 Task: In the  document loan.epub Insert page numer 'on top of the page' change page color to  'Voilet'. Write company name: Hypesolutions
Action: Mouse moved to (151, 81)
Screenshot: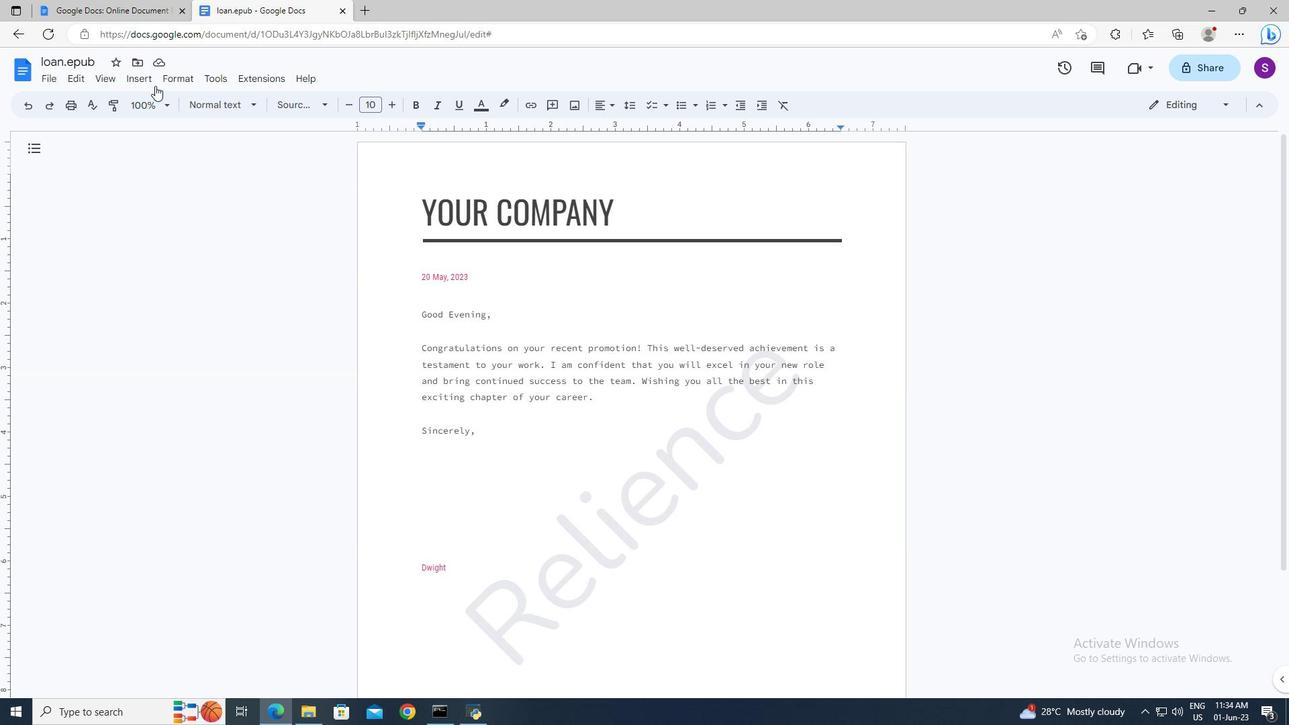 
Action: Mouse pressed left at (151, 81)
Screenshot: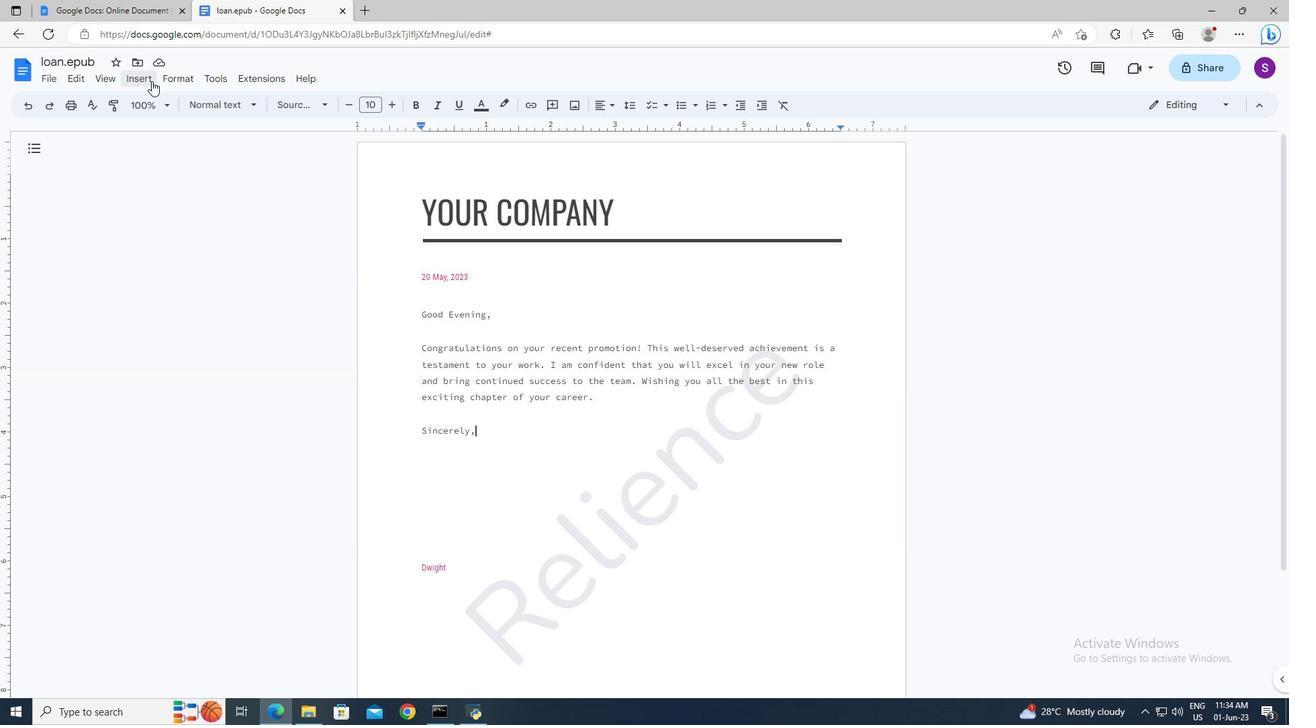 
Action: Mouse moved to (365, 457)
Screenshot: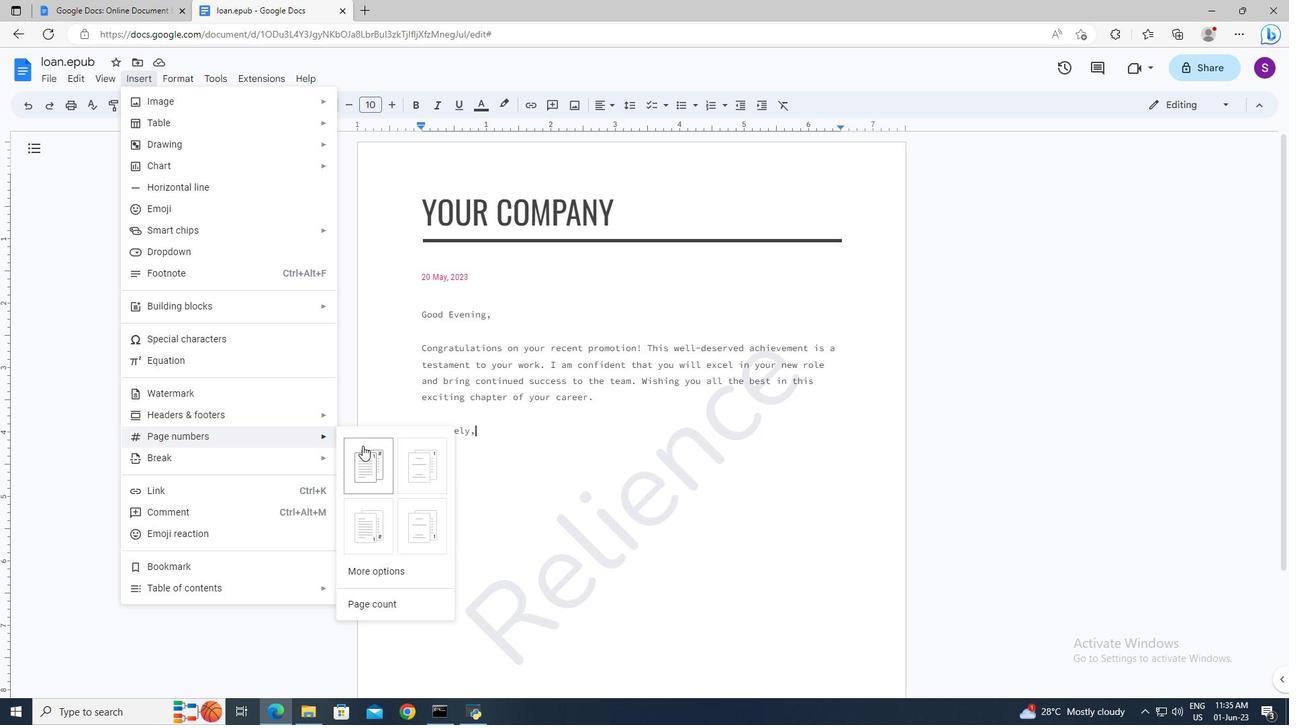 
Action: Mouse pressed left at (365, 457)
Screenshot: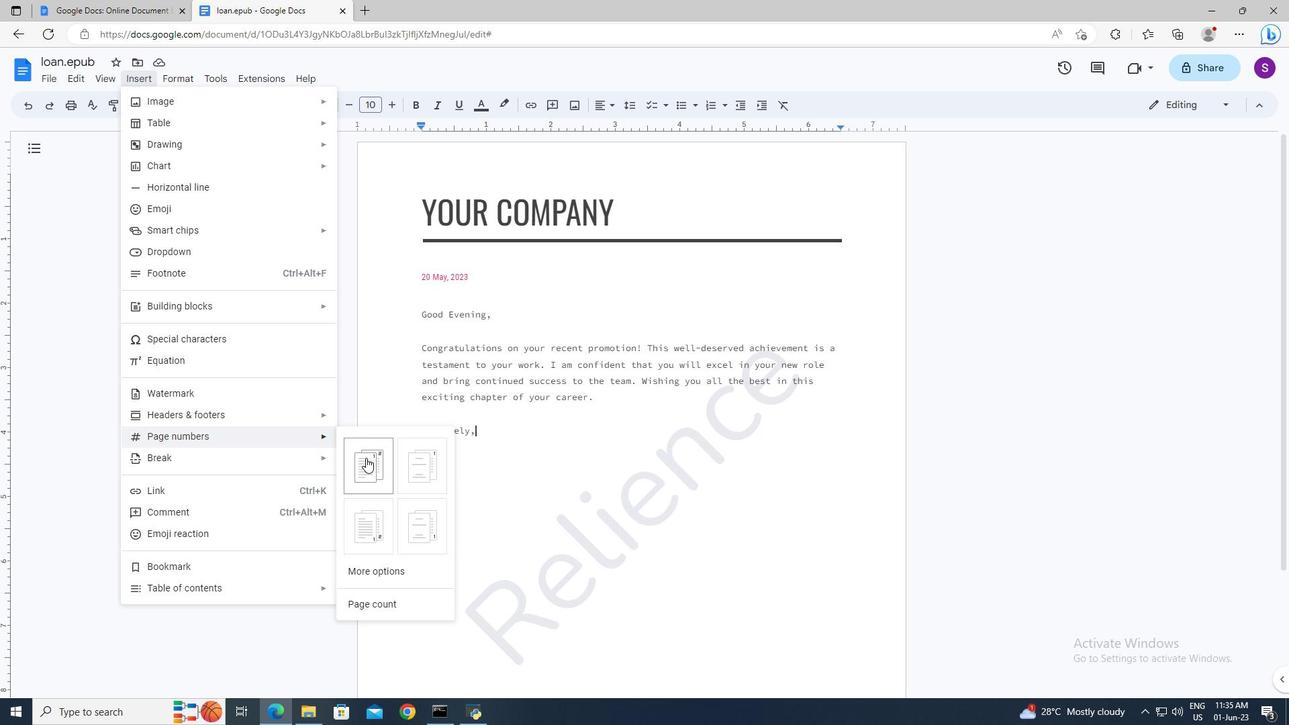 
Action: Mouse moved to (530, 459)
Screenshot: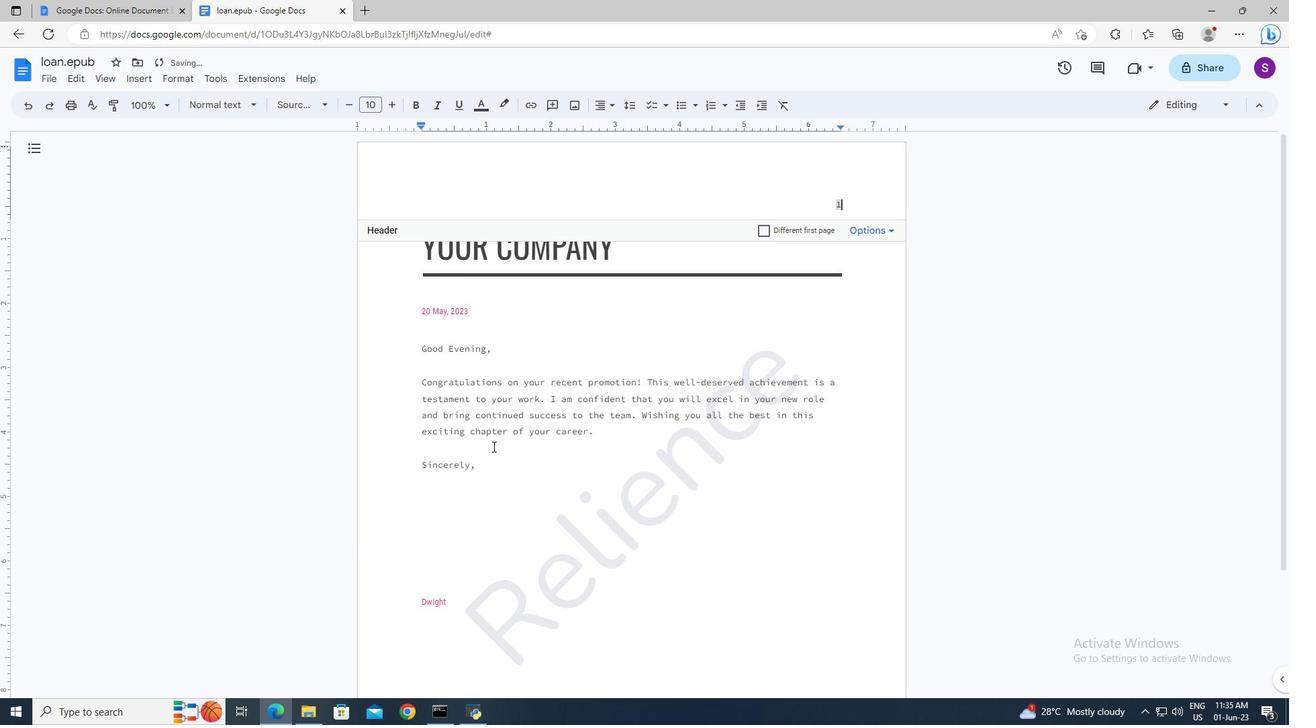 
Action: Mouse pressed left at (530, 459)
Screenshot: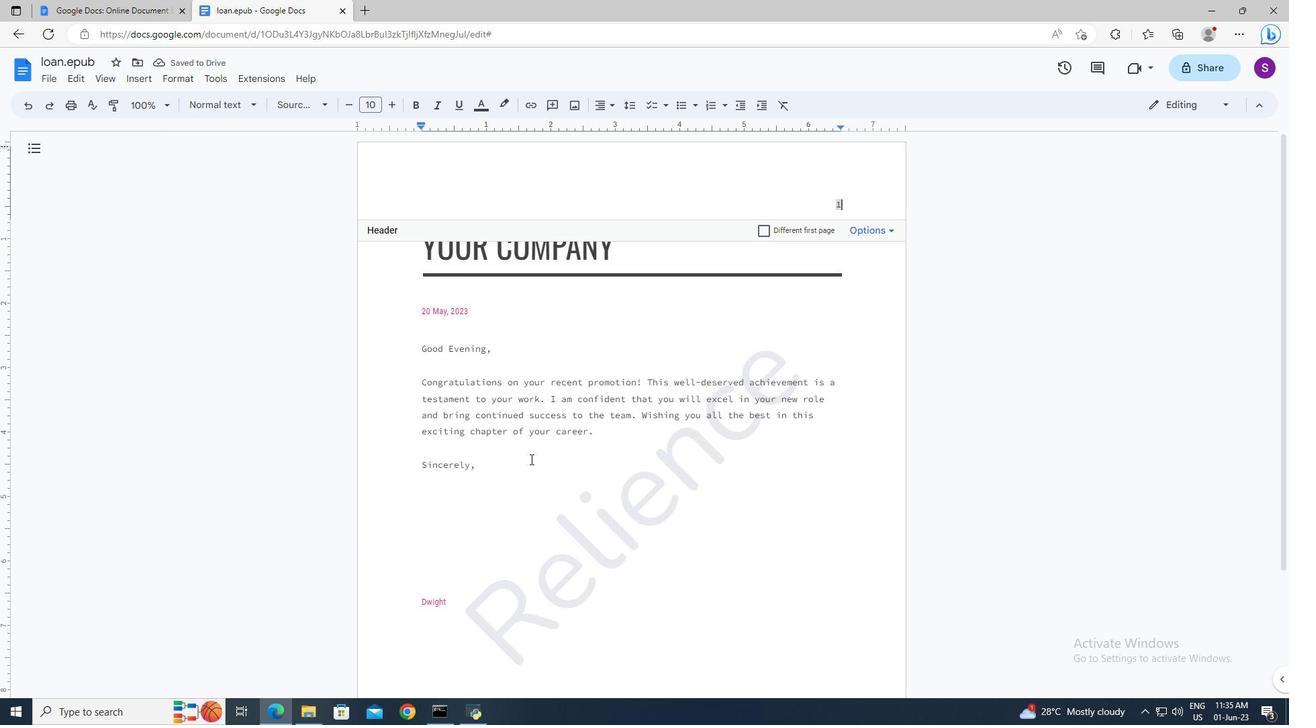 
Action: Mouse moved to (58, 77)
Screenshot: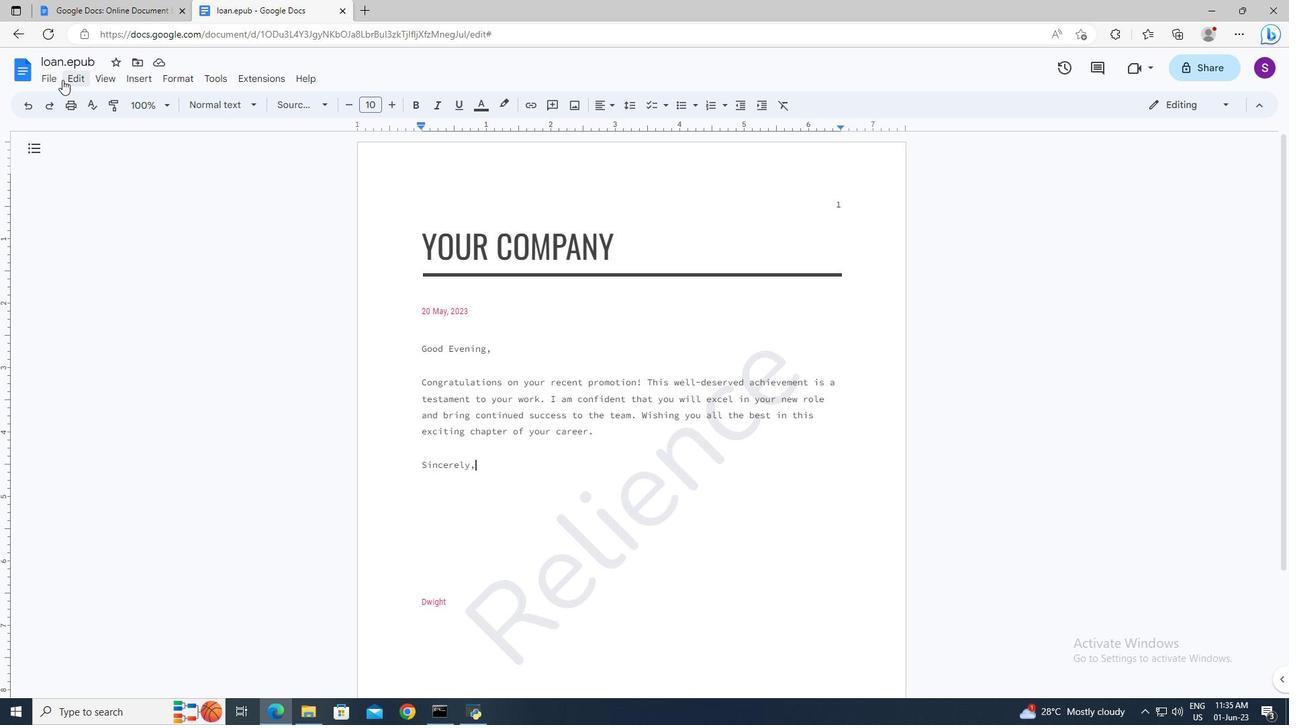 
Action: Mouse pressed left at (58, 77)
Screenshot: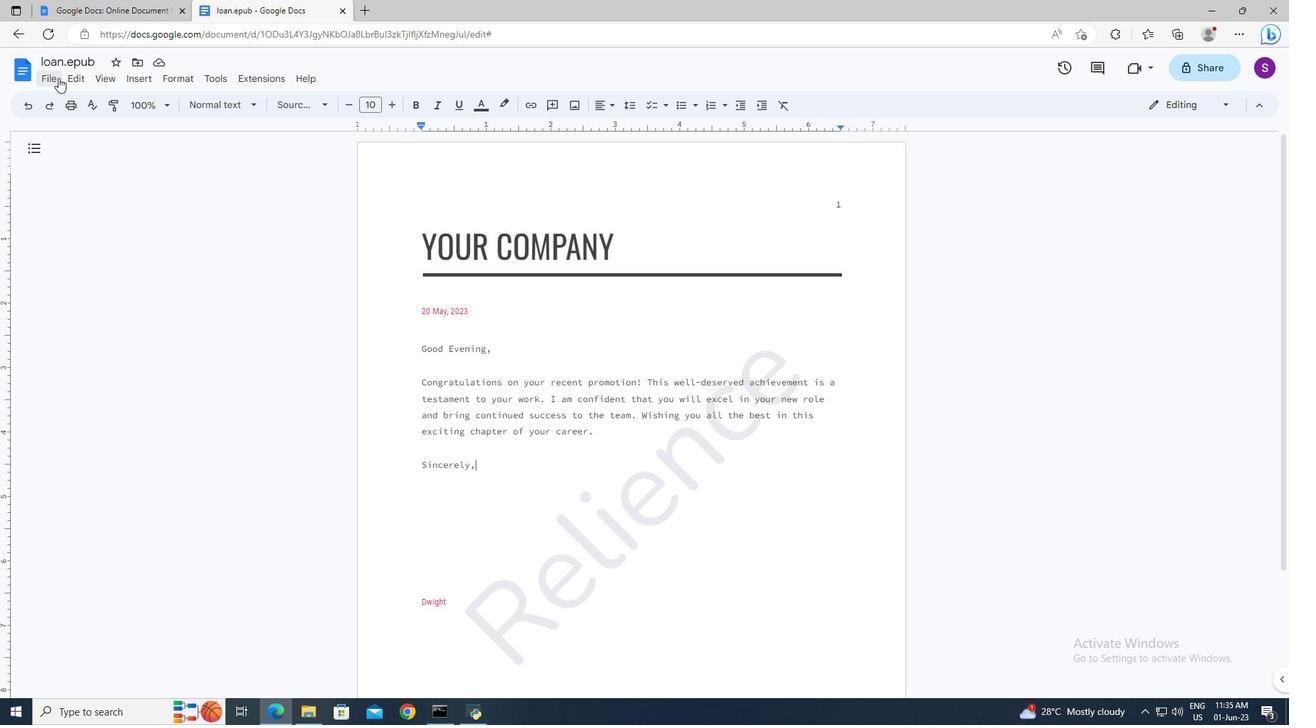 
Action: Mouse moved to (115, 448)
Screenshot: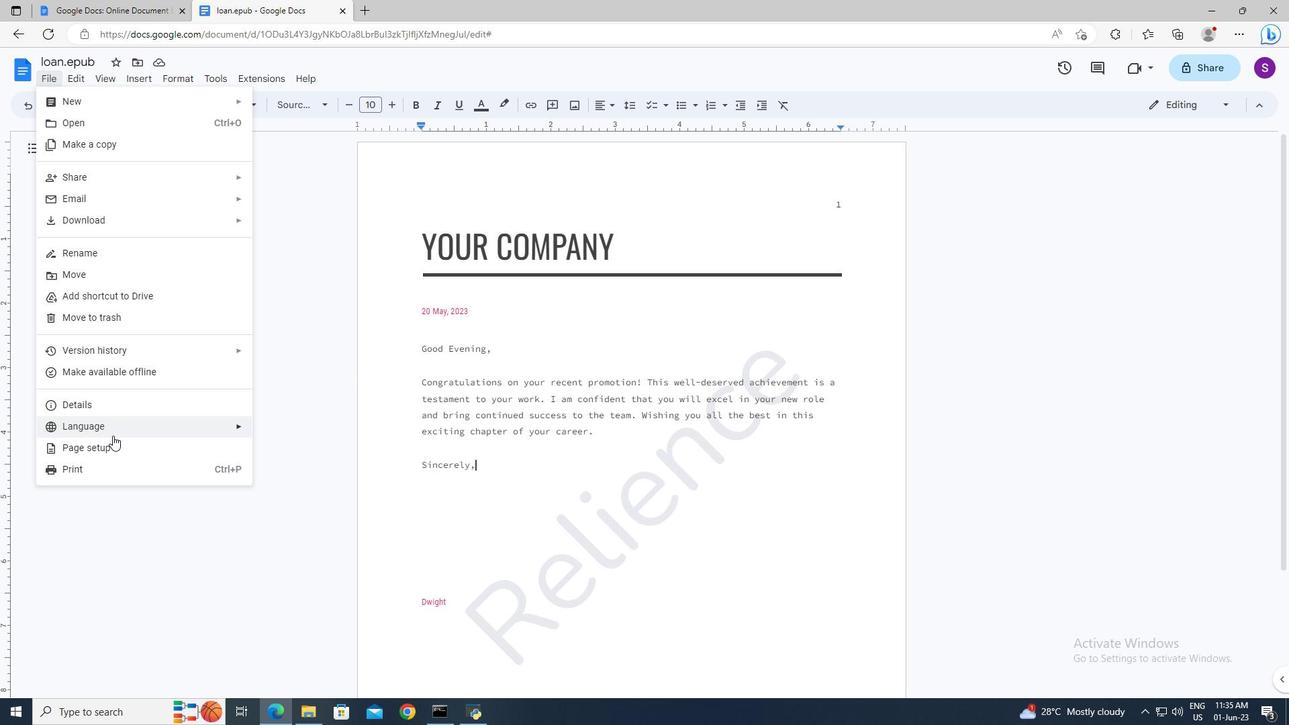 
Action: Mouse pressed left at (115, 448)
Screenshot: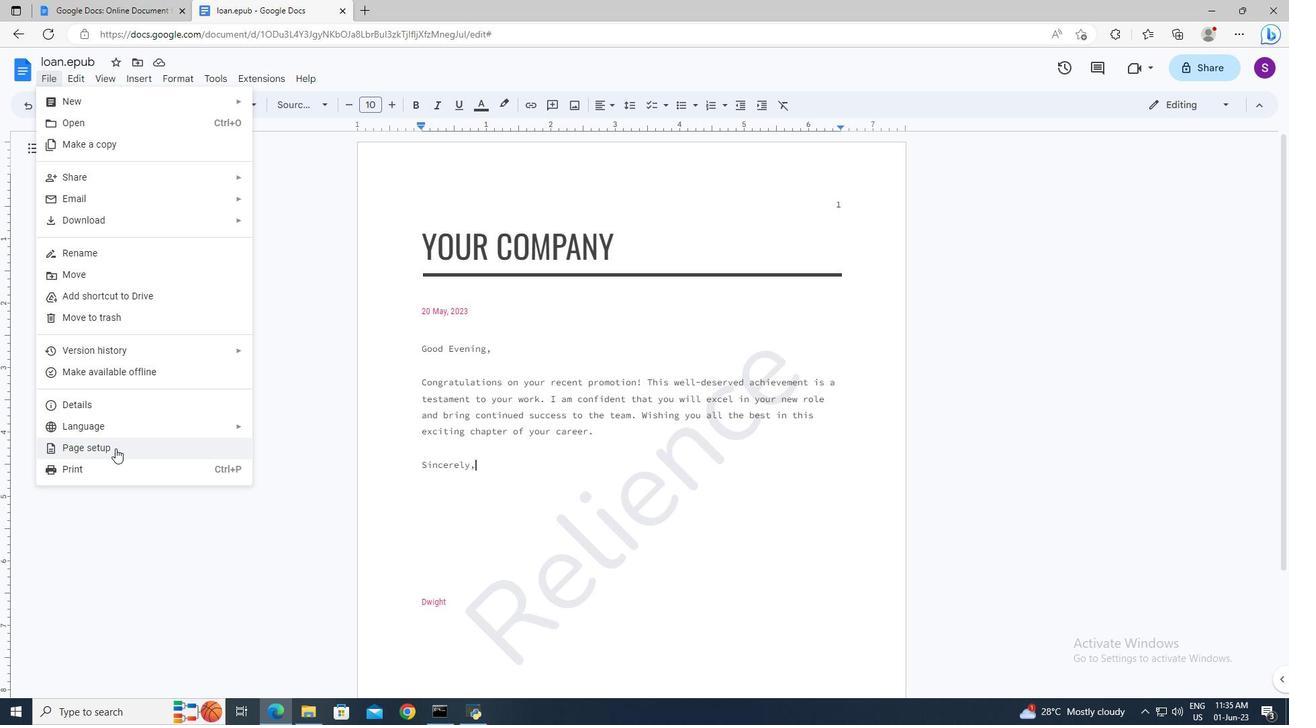 
Action: Mouse moved to (539, 462)
Screenshot: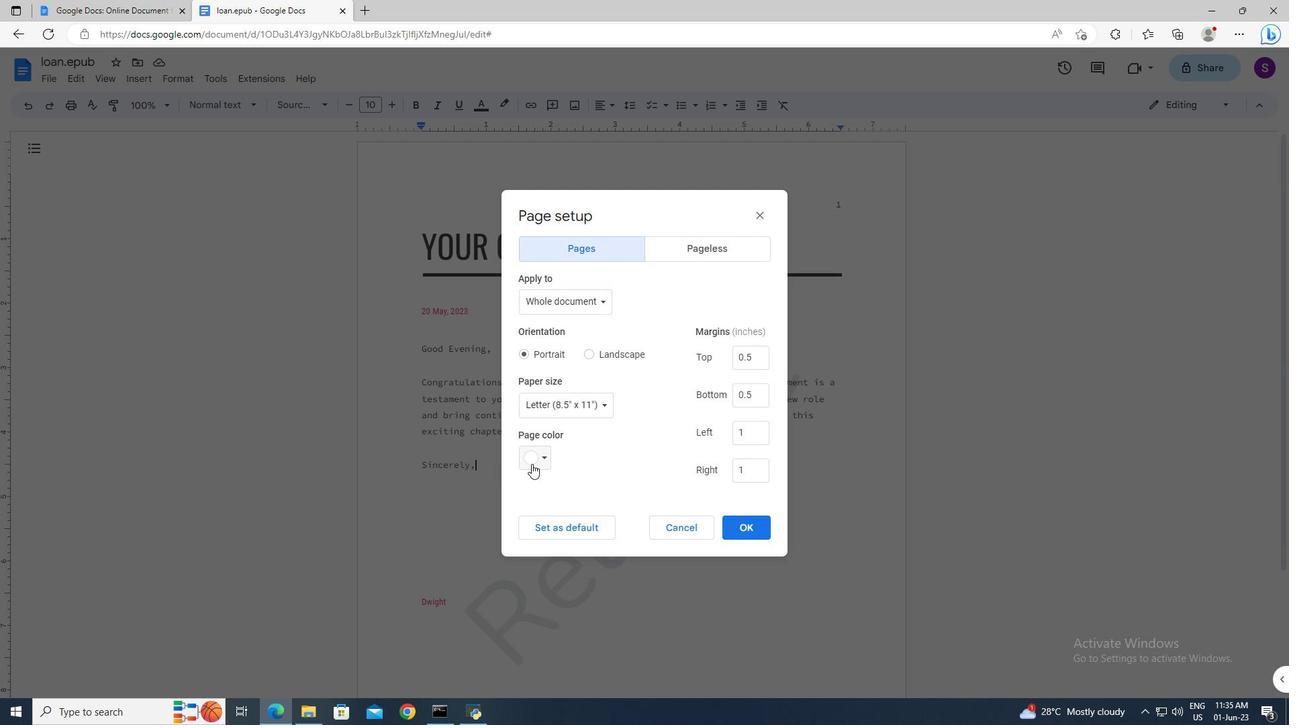 
Action: Mouse pressed left at (539, 462)
Screenshot: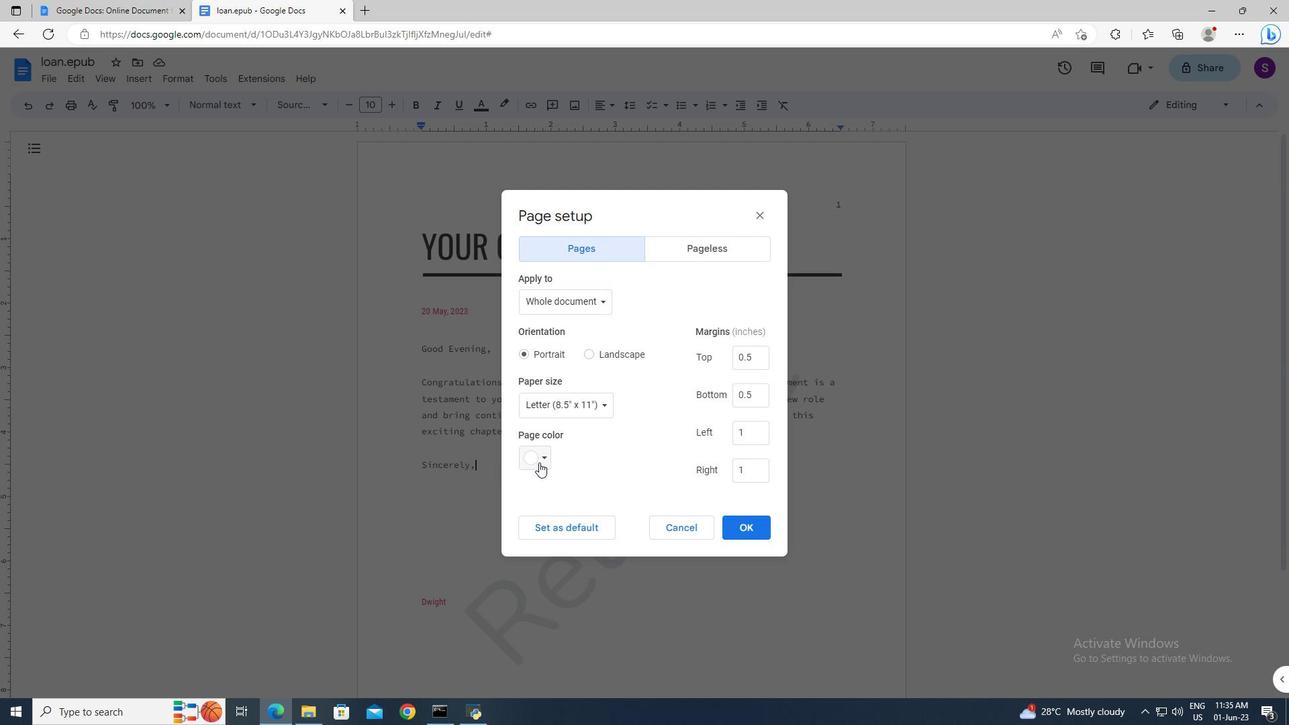 
Action: Mouse moved to (562, 621)
Screenshot: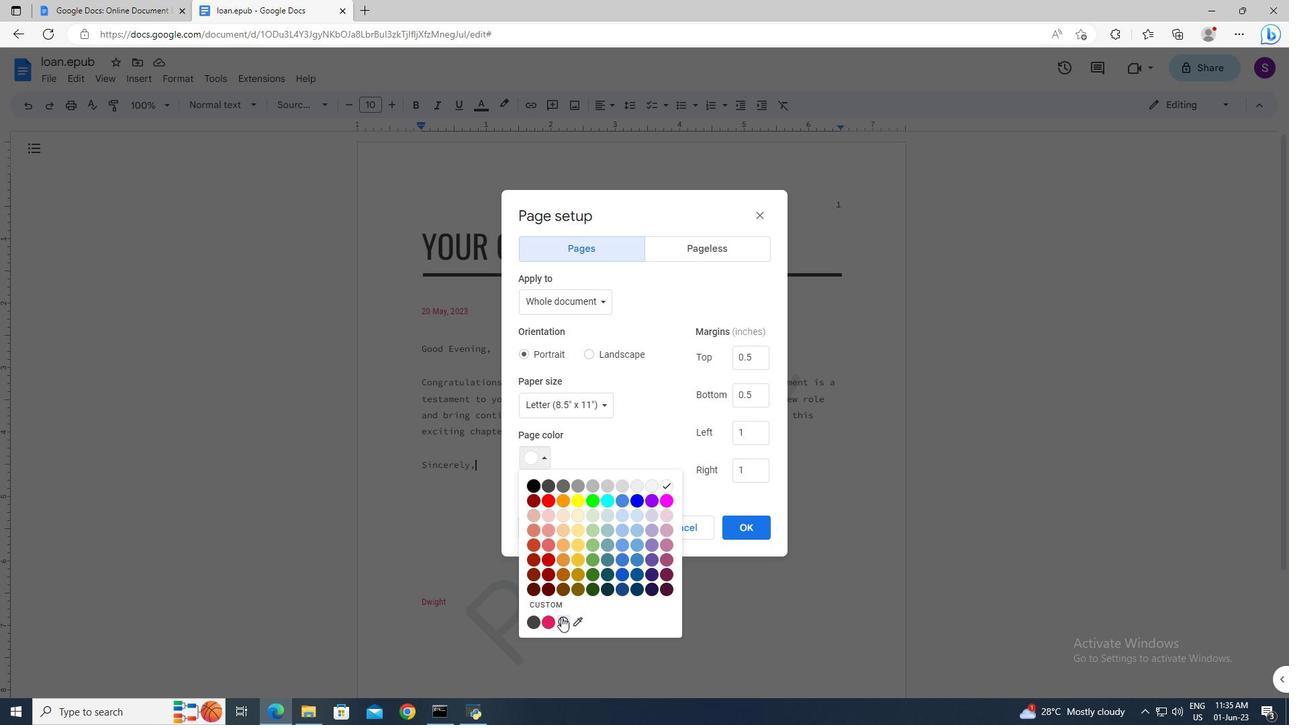 
Action: Mouse pressed left at (562, 621)
Screenshot: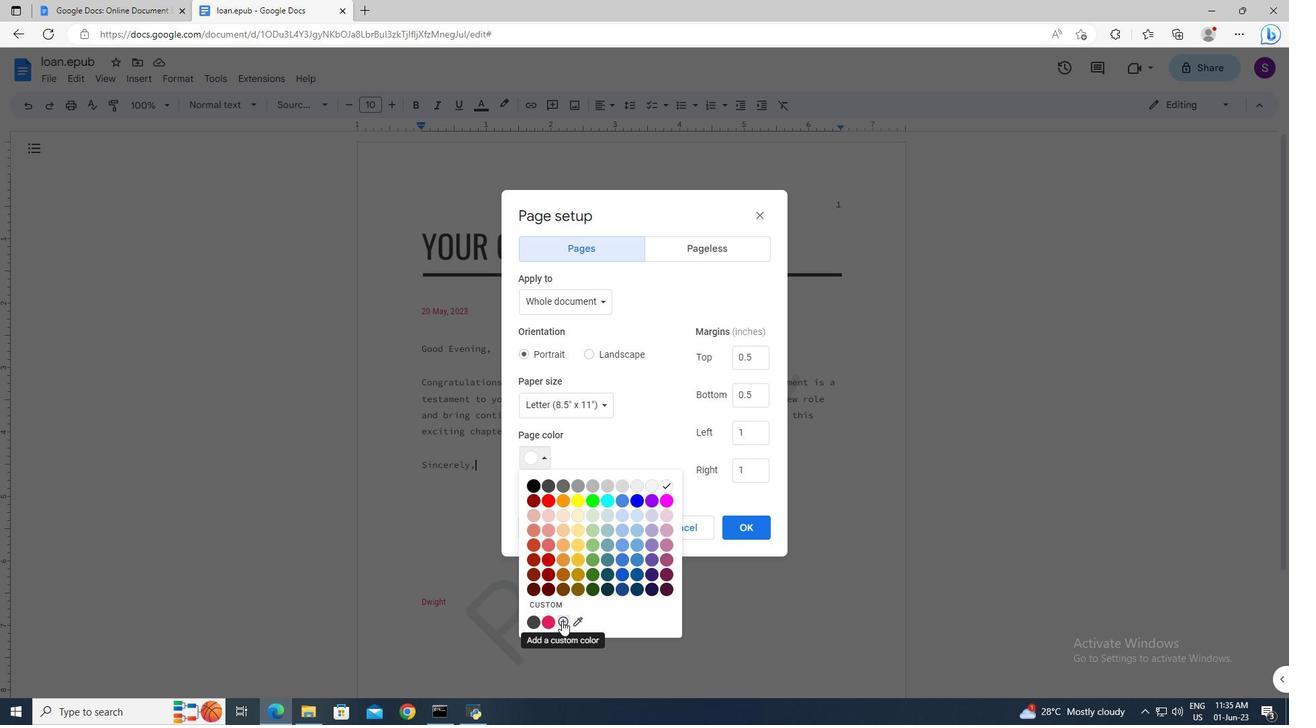 
Action: Mouse moved to (658, 384)
Screenshot: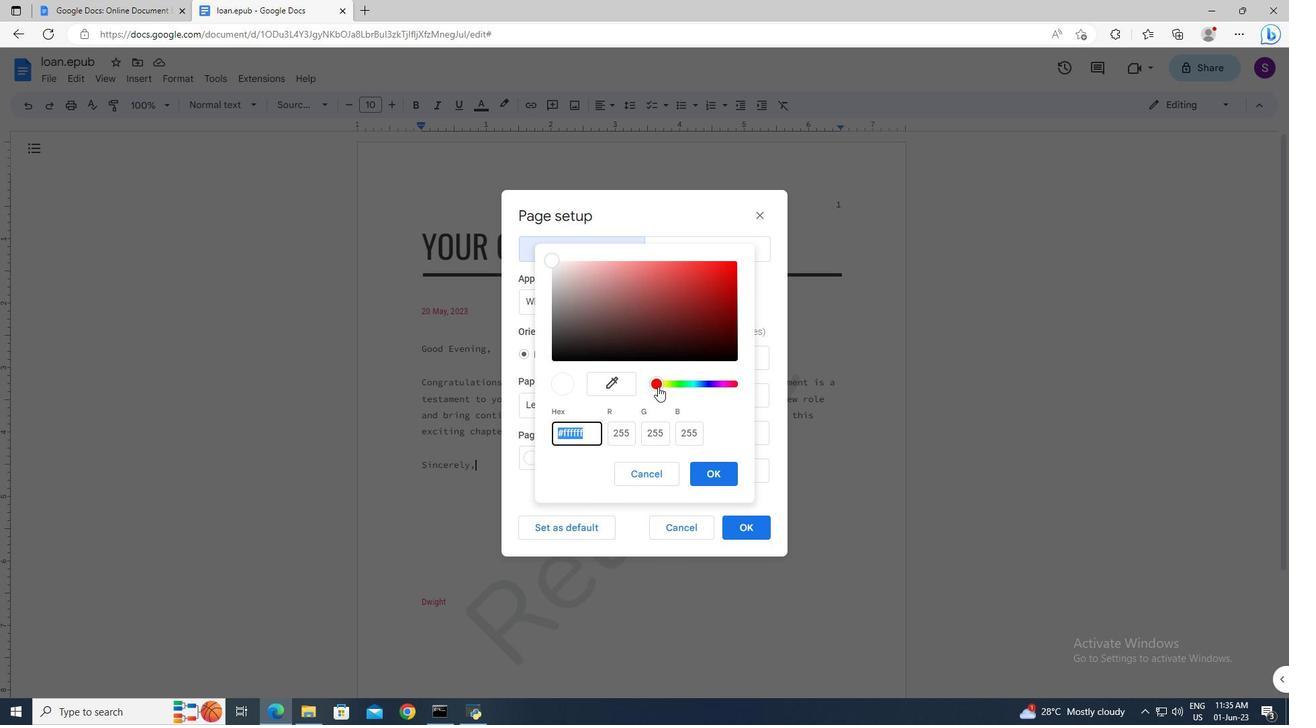 
Action: Mouse pressed left at (658, 384)
Screenshot: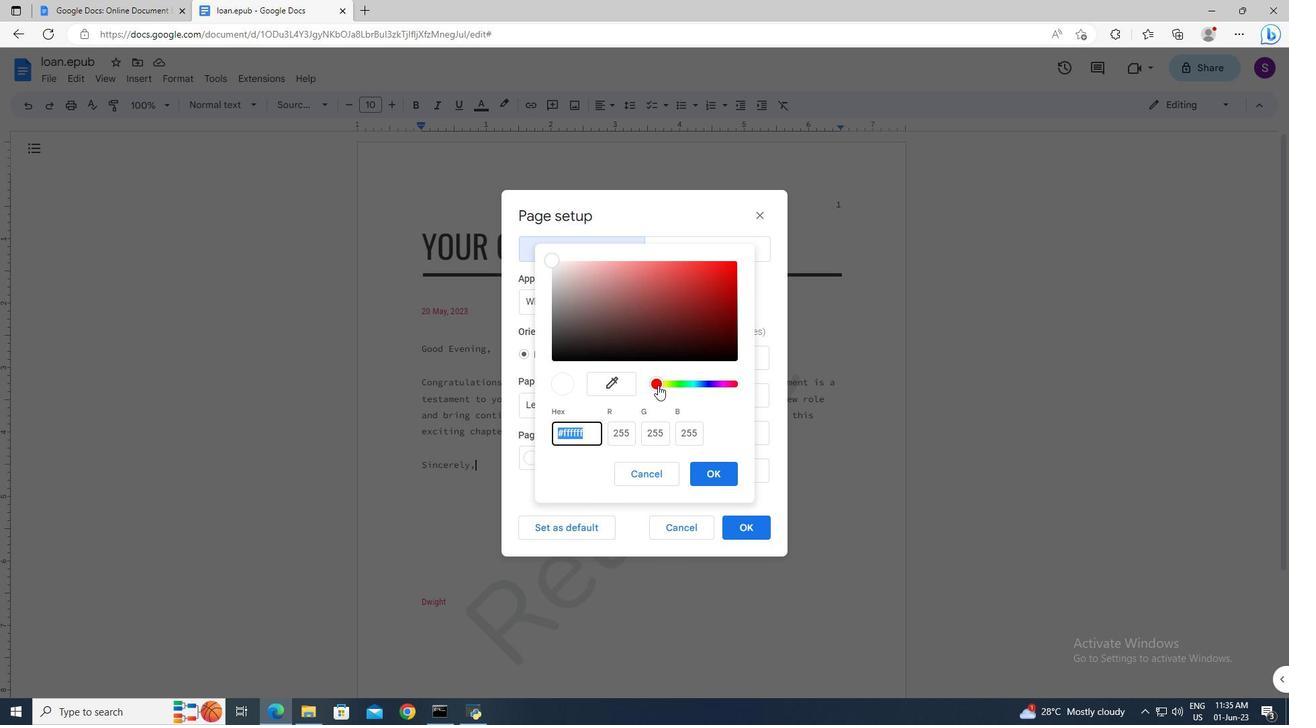 
Action: Mouse moved to (557, 259)
Screenshot: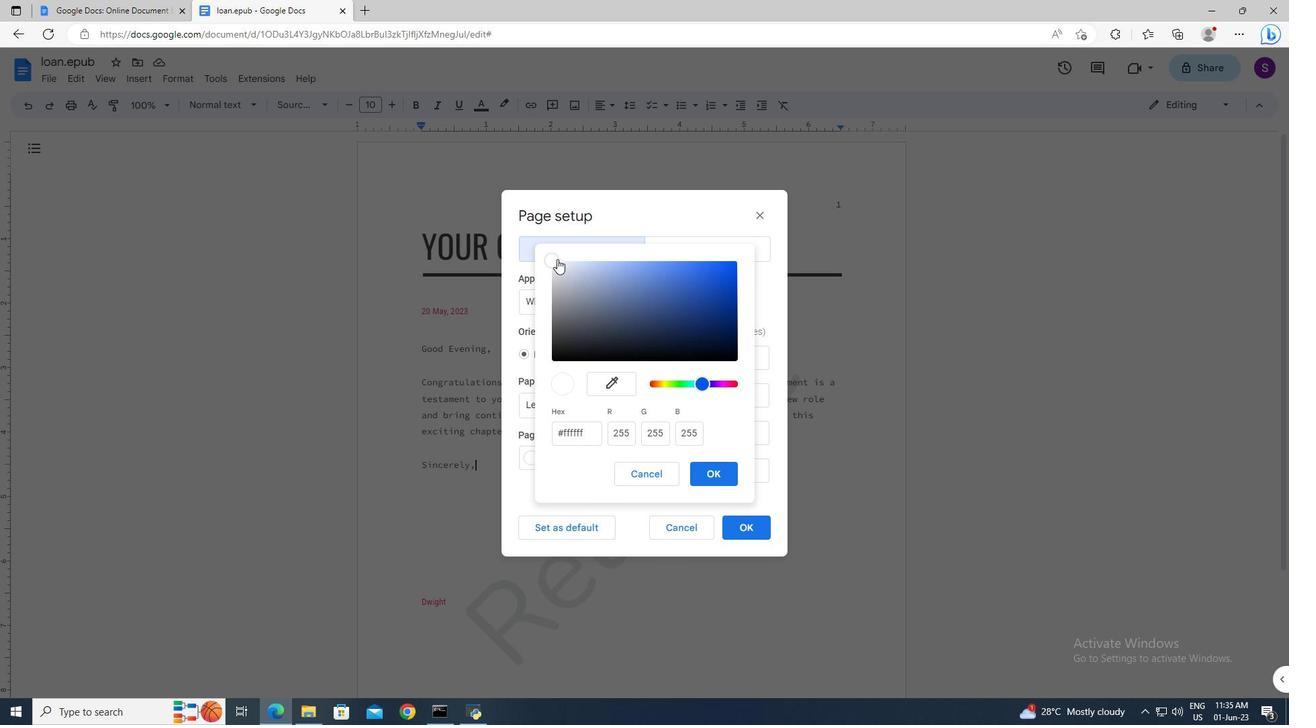 
Action: Mouse pressed left at (557, 259)
Screenshot: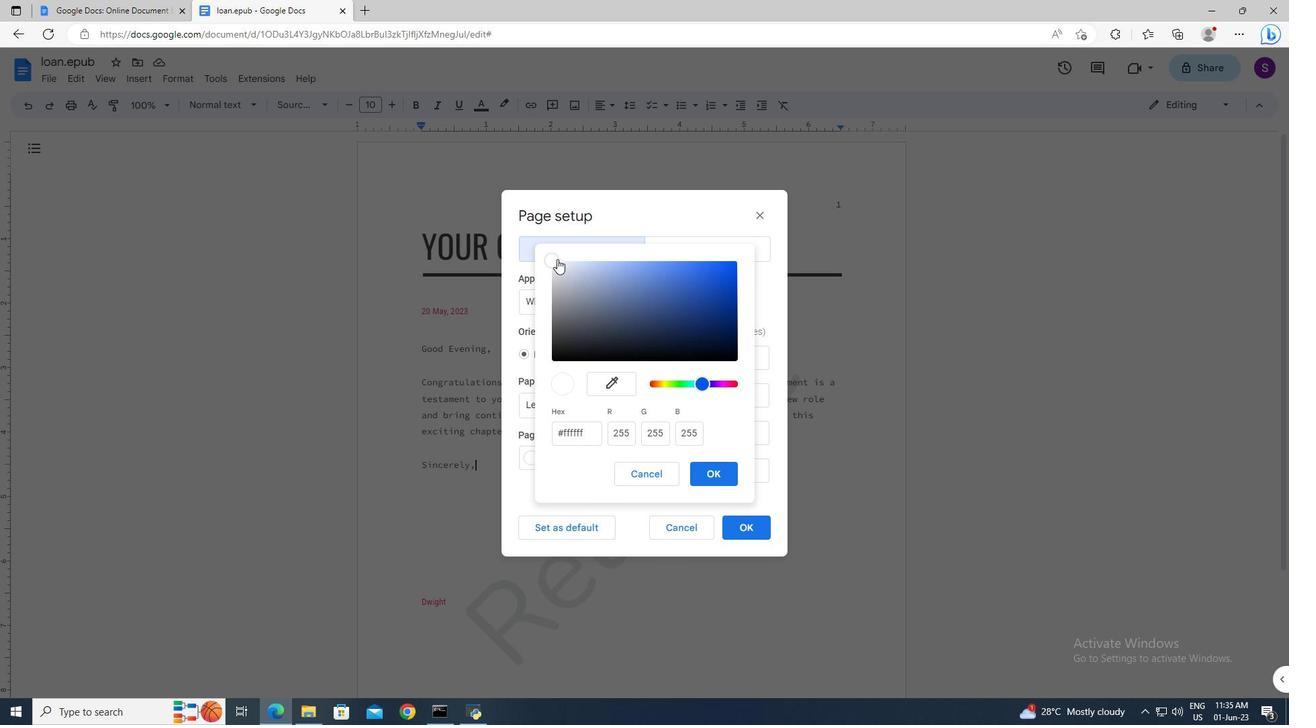 
Action: Mouse moved to (702, 382)
Screenshot: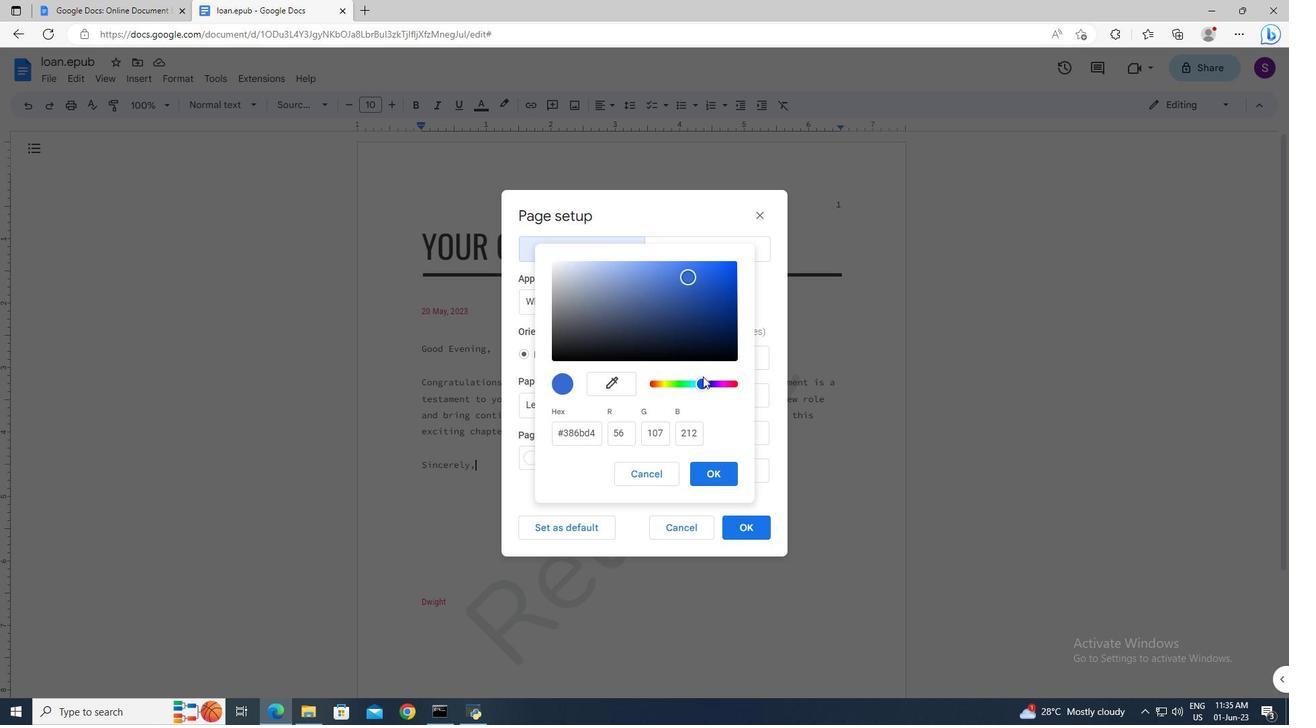 
Action: Mouse pressed left at (702, 382)
Screenshot: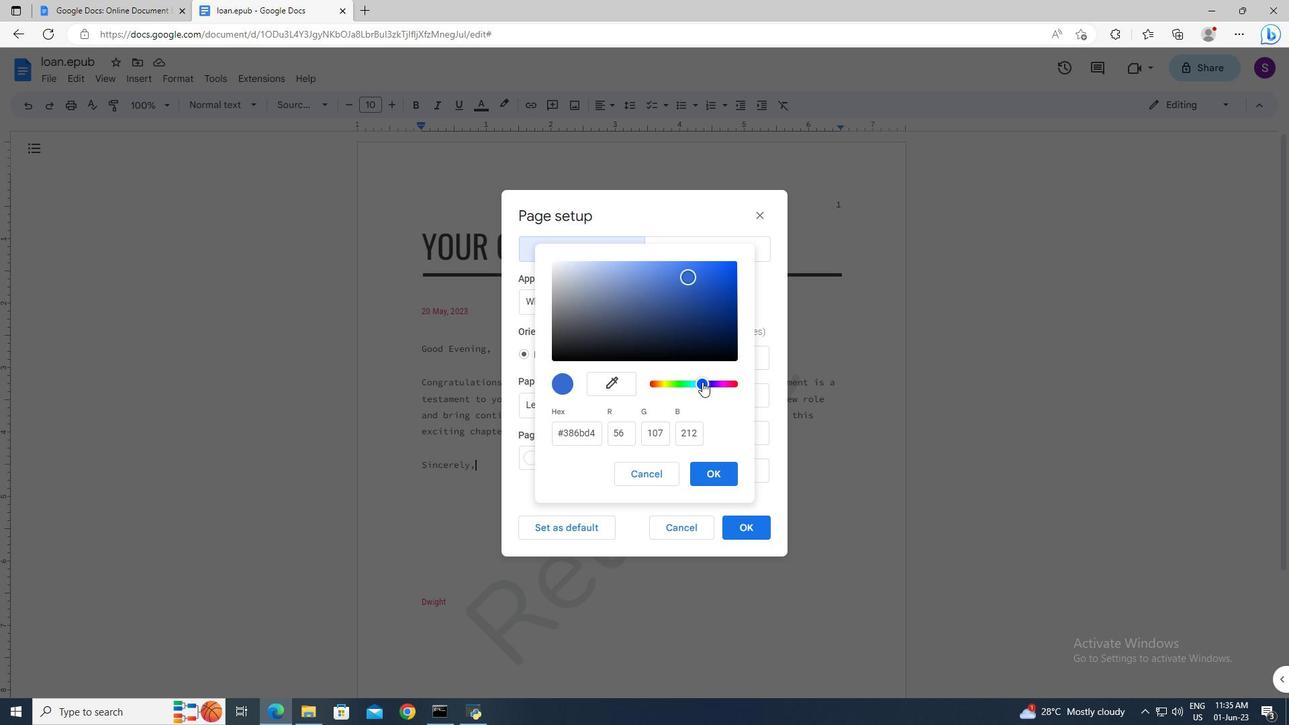 
Action: Mouse moved to (686, 280)
Screenshot: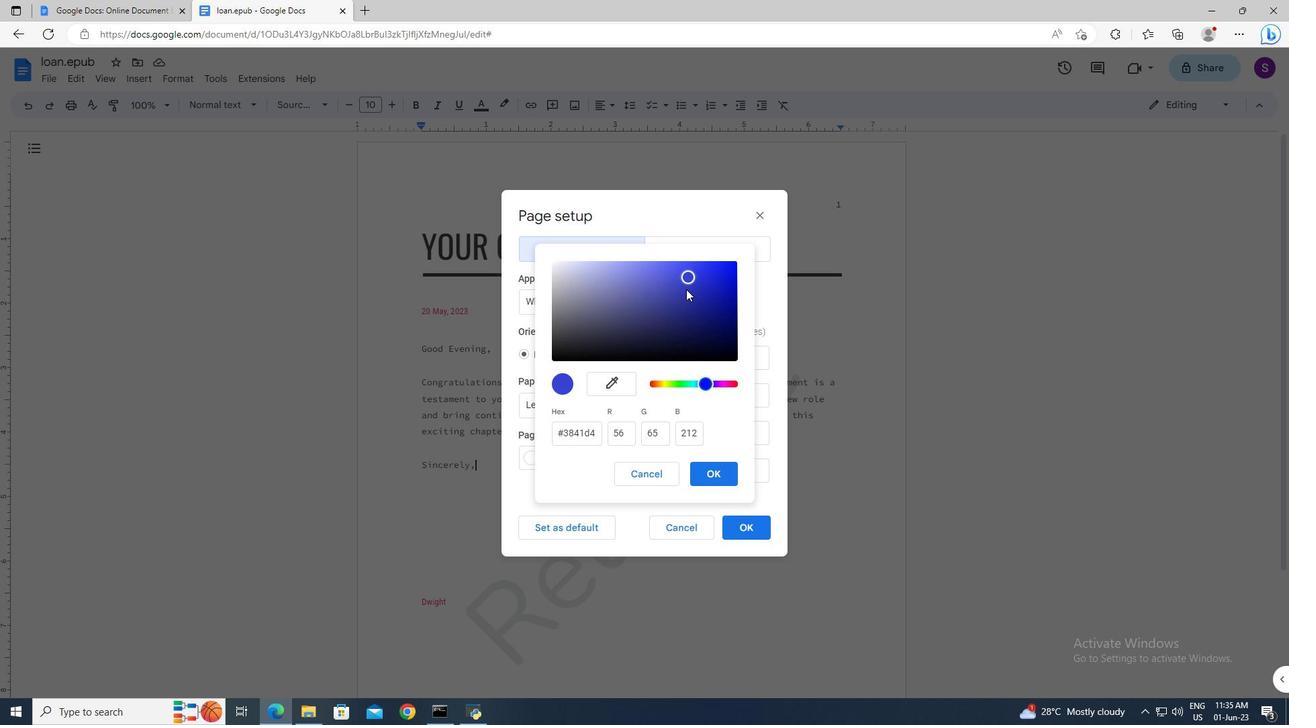 
Action: Mouse pressed left at (686, 280)
Screenshot: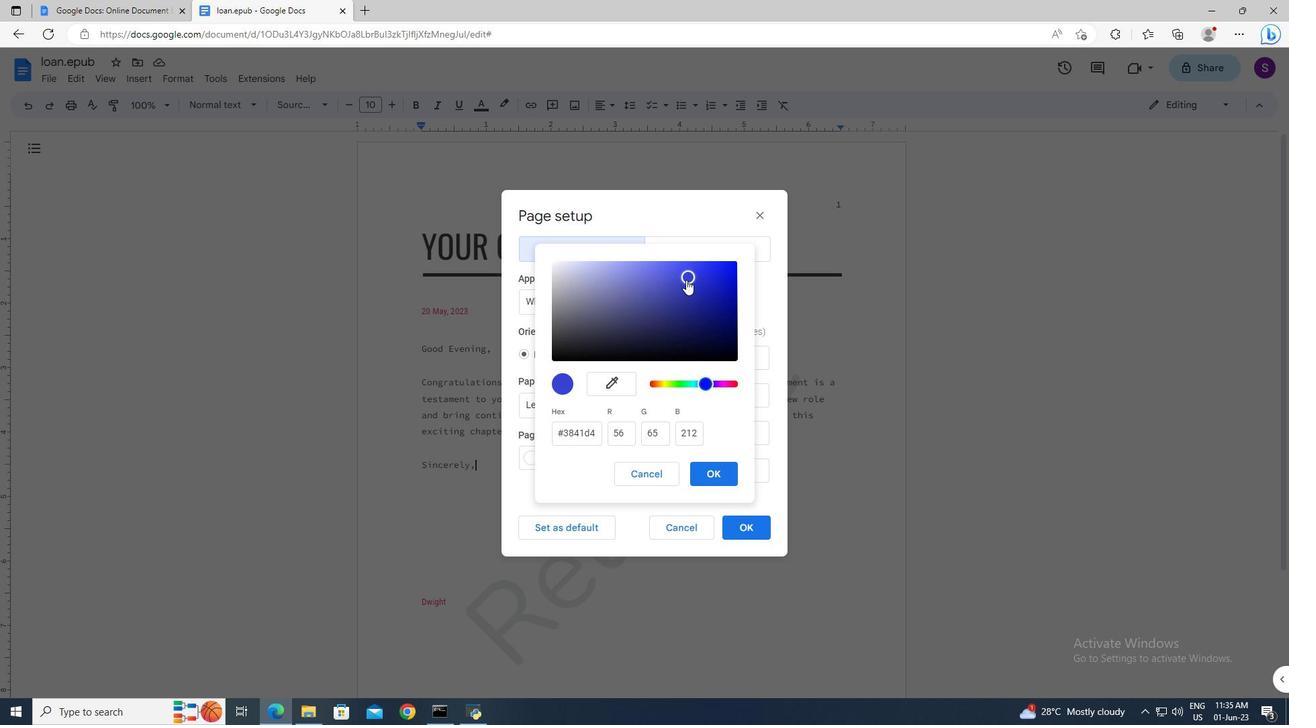 
Action: Mouse moved to (711, 466)
Screenshot: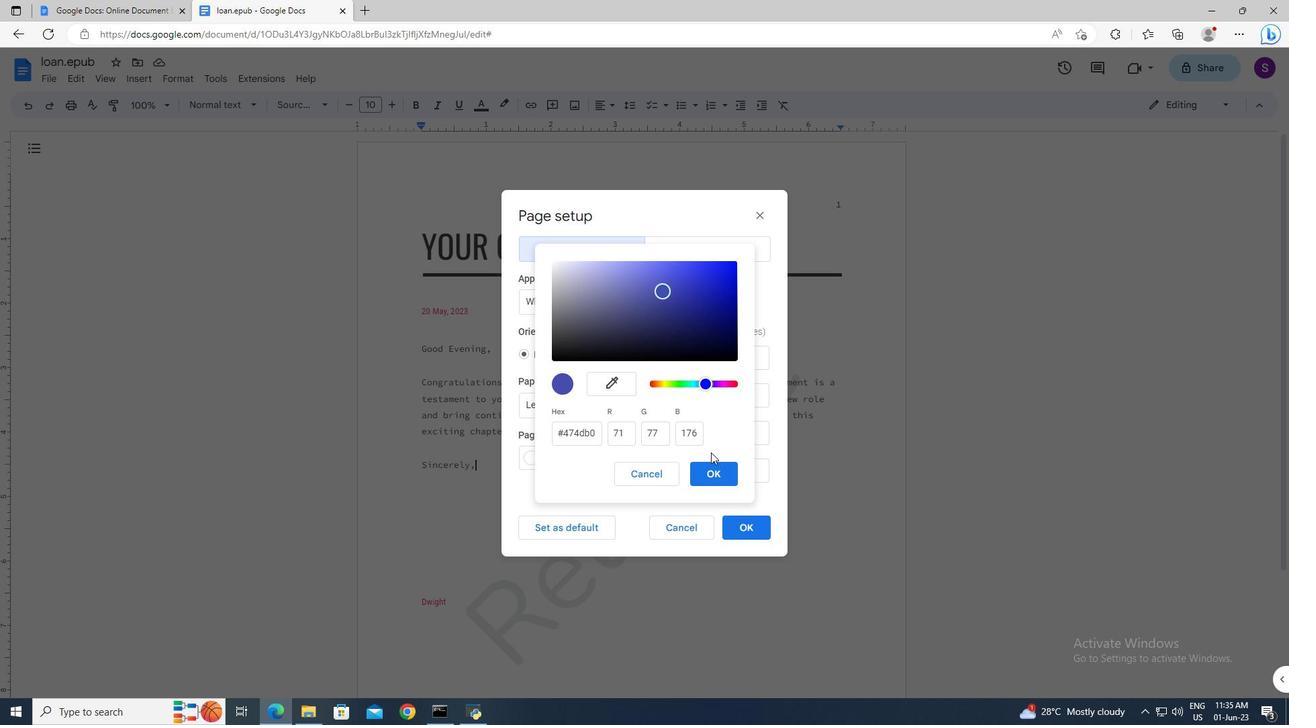 
Action: Mouse pressed left at (711, 466)
Screenshot: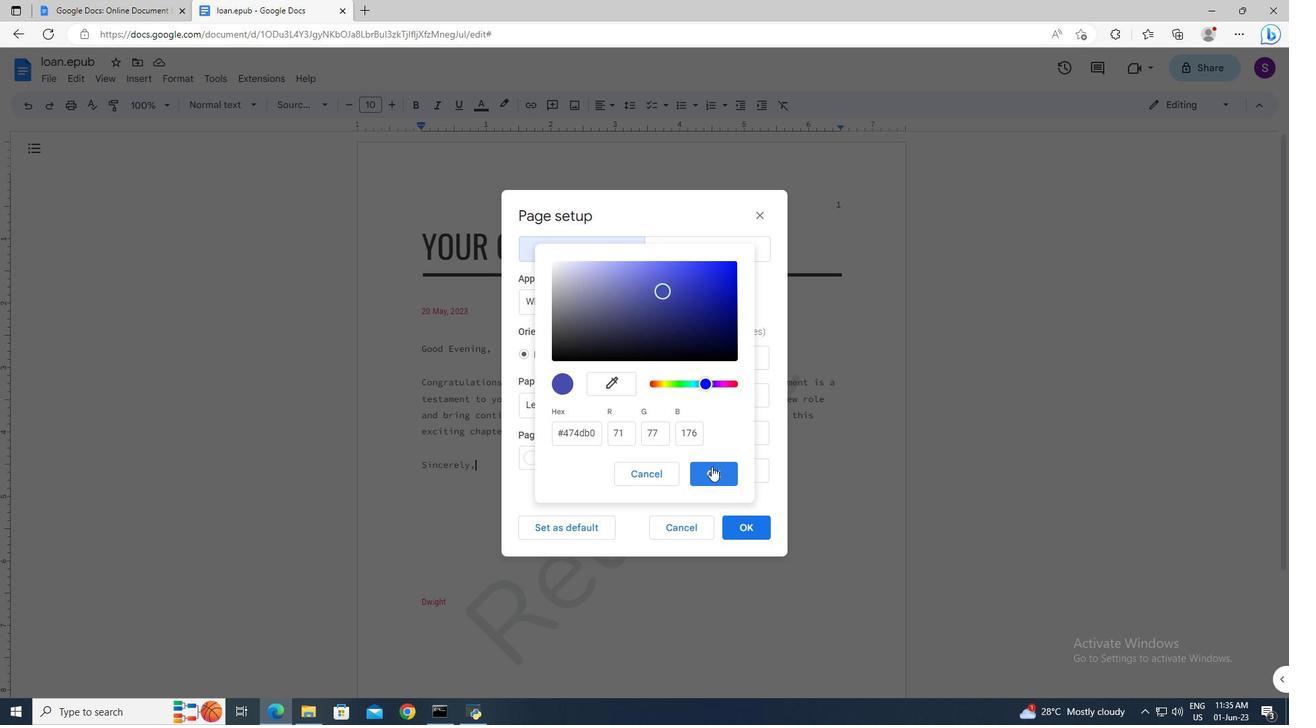 
Action: Mouse moved to (742, 531)
Screenshot: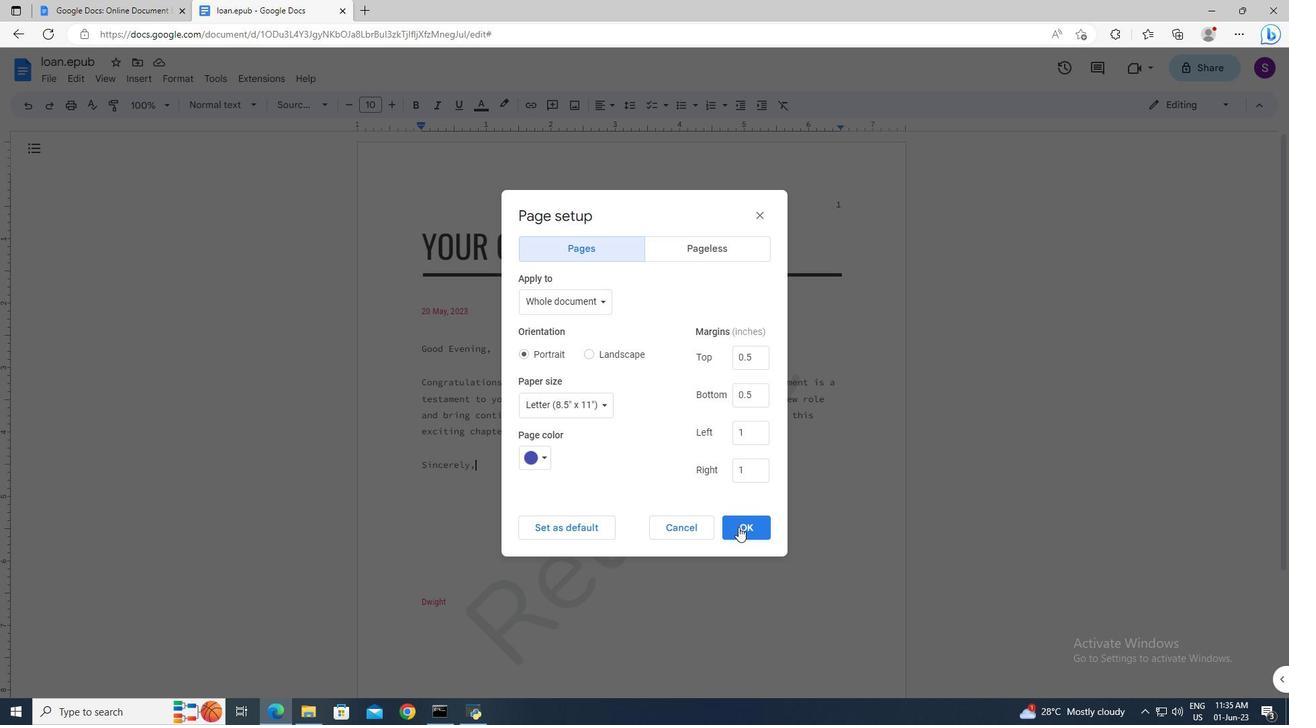
Action: Mouse pressed left at (742, 531)
Screenshot: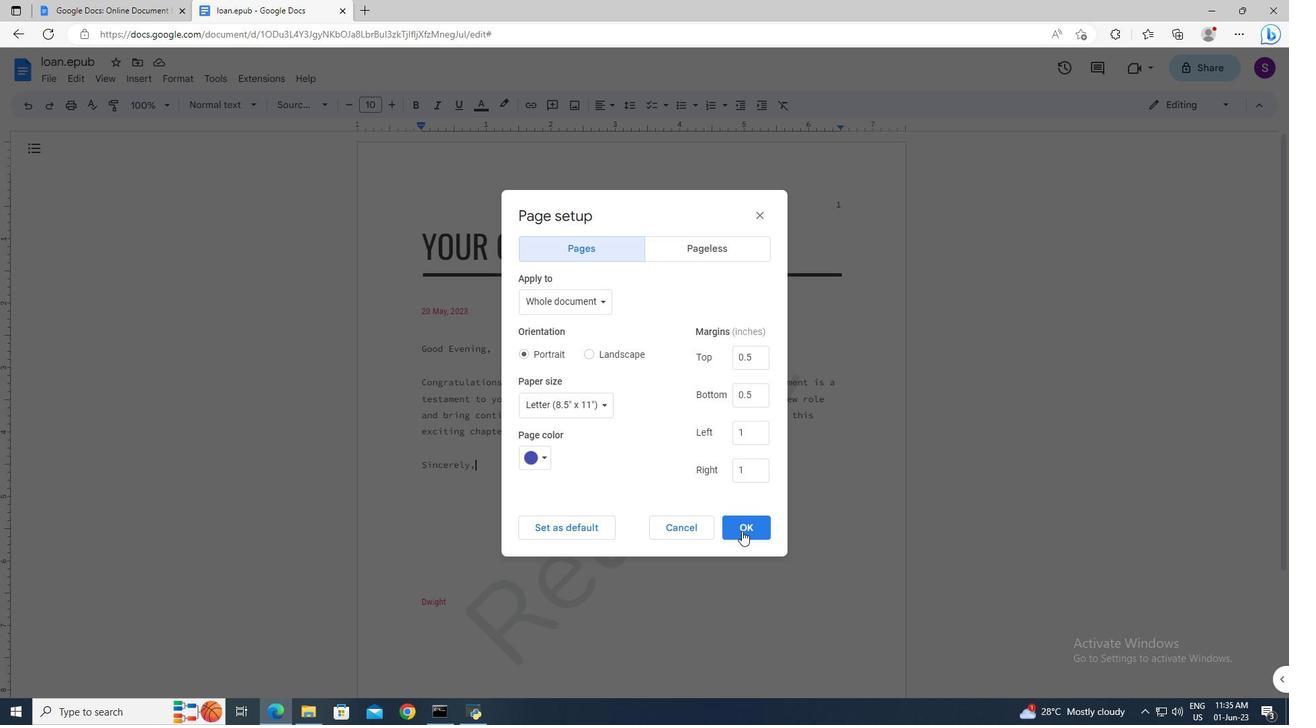 
Action: Mouse moved to (719, 520)
Screenshot: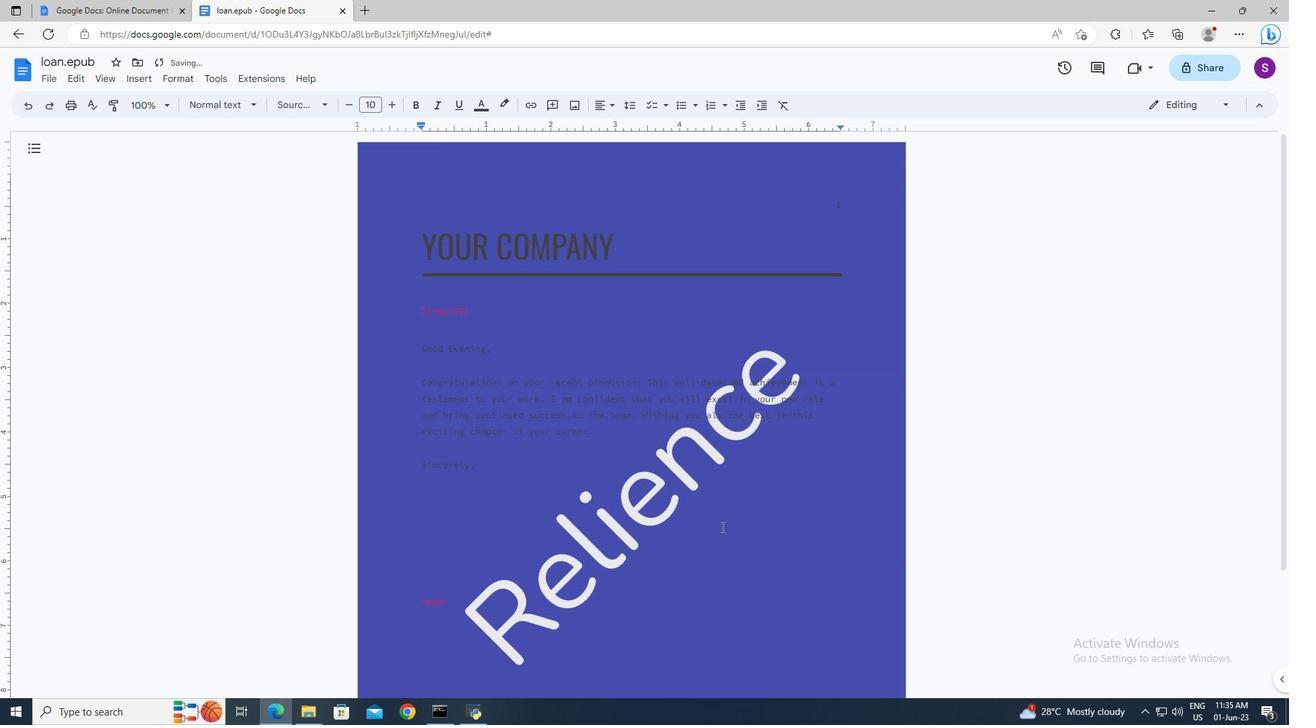 
Action: Mouse scrolled (719, 521) with delta (0, 0)
Screenshot: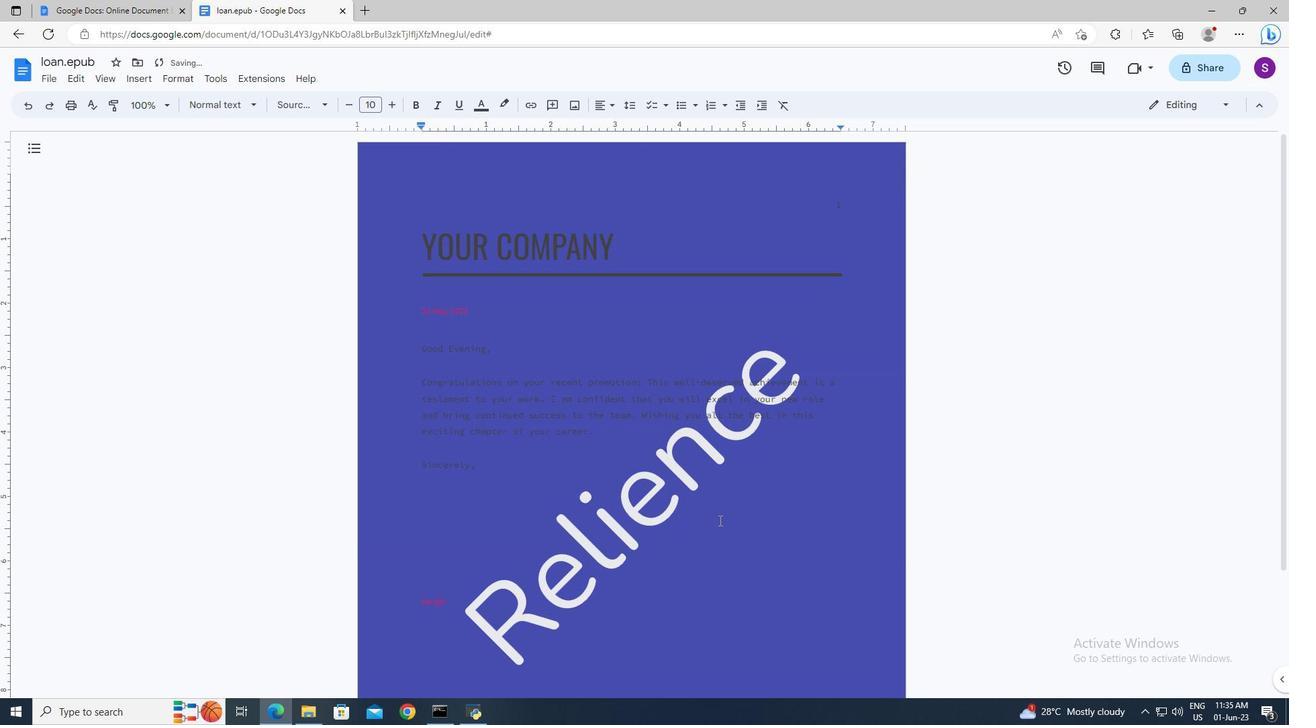 
Action: Mouse moved to (719, 520)
Screenshot: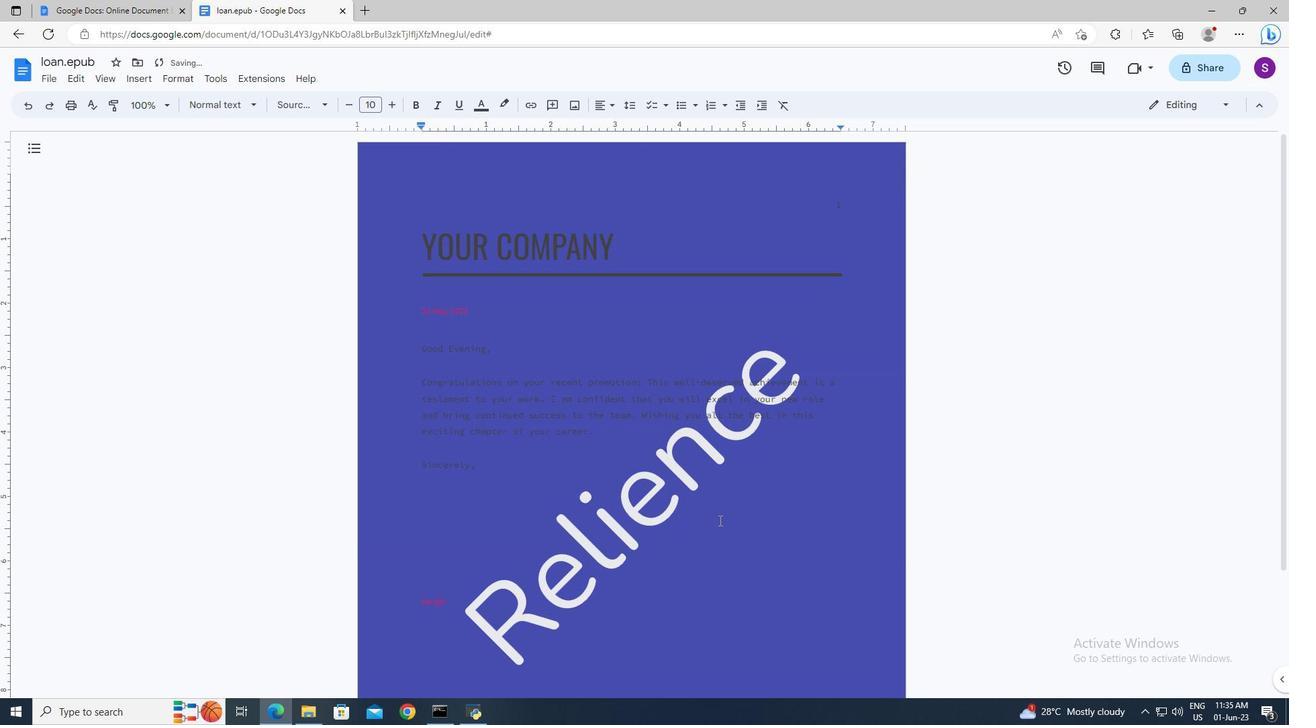 
Action: Mouse scrolled (719, 521) with delta (0, 0)
Screenshot: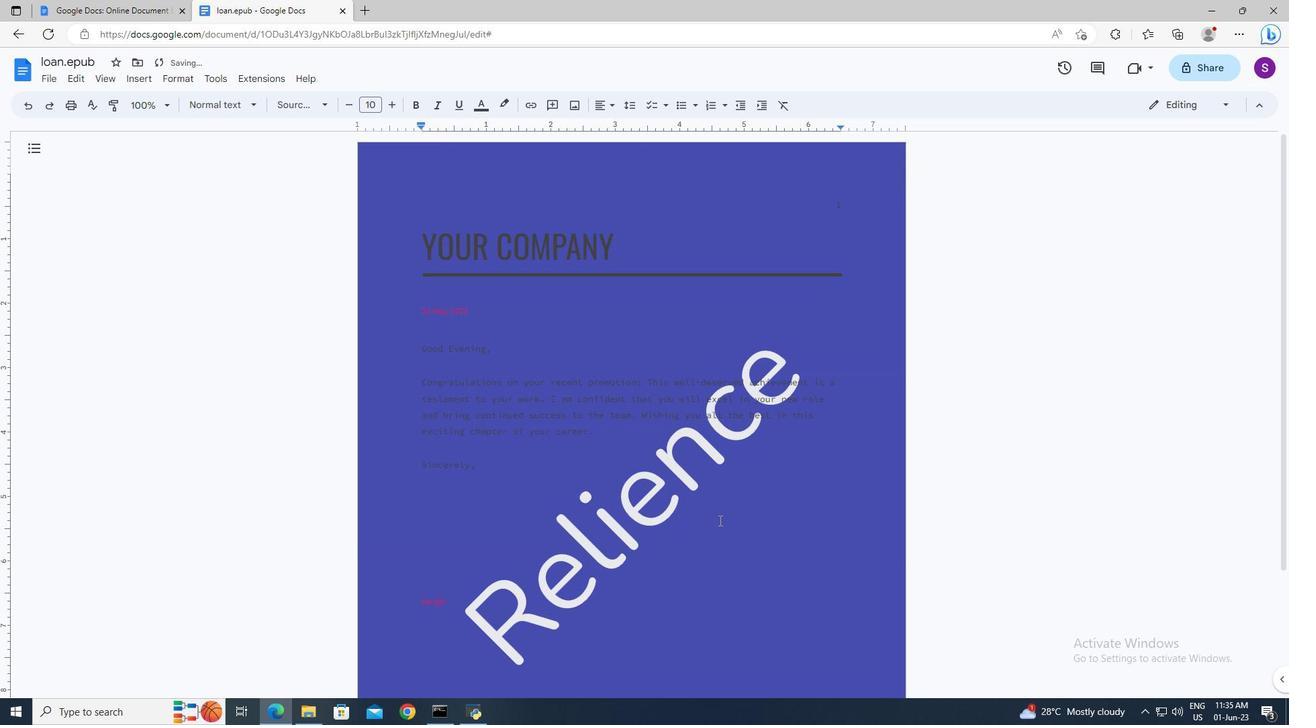 
Action: Mouse moved to (425, 243)
Screenshot: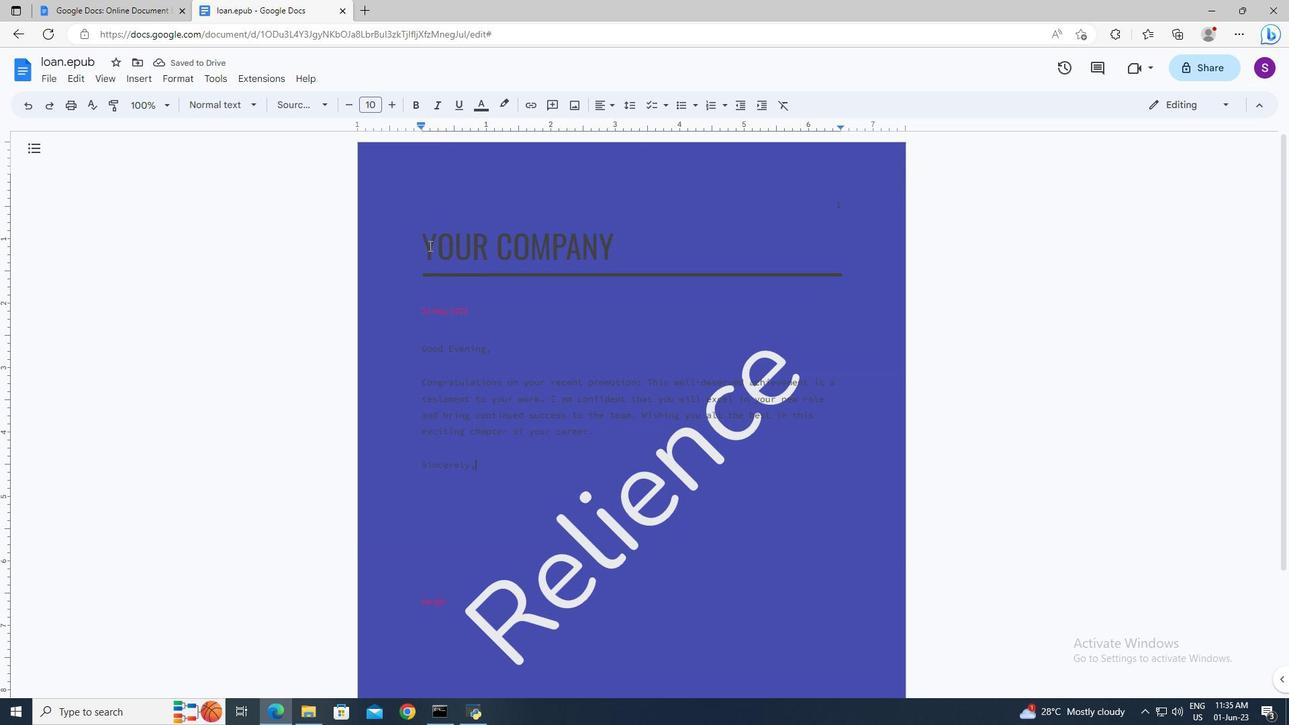 
Action: Mouse pressed left at (425, 243)
Screenshot: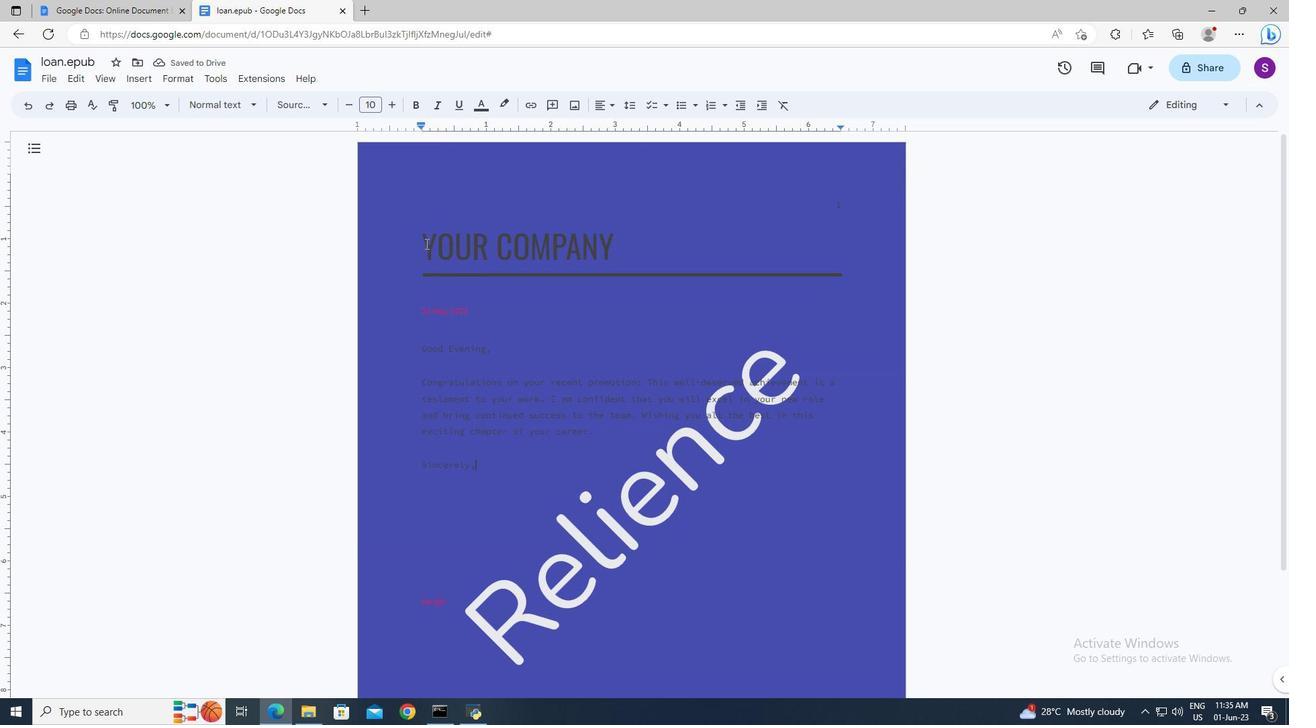
Action: Mouse moved to (423, 242)
Screenshot: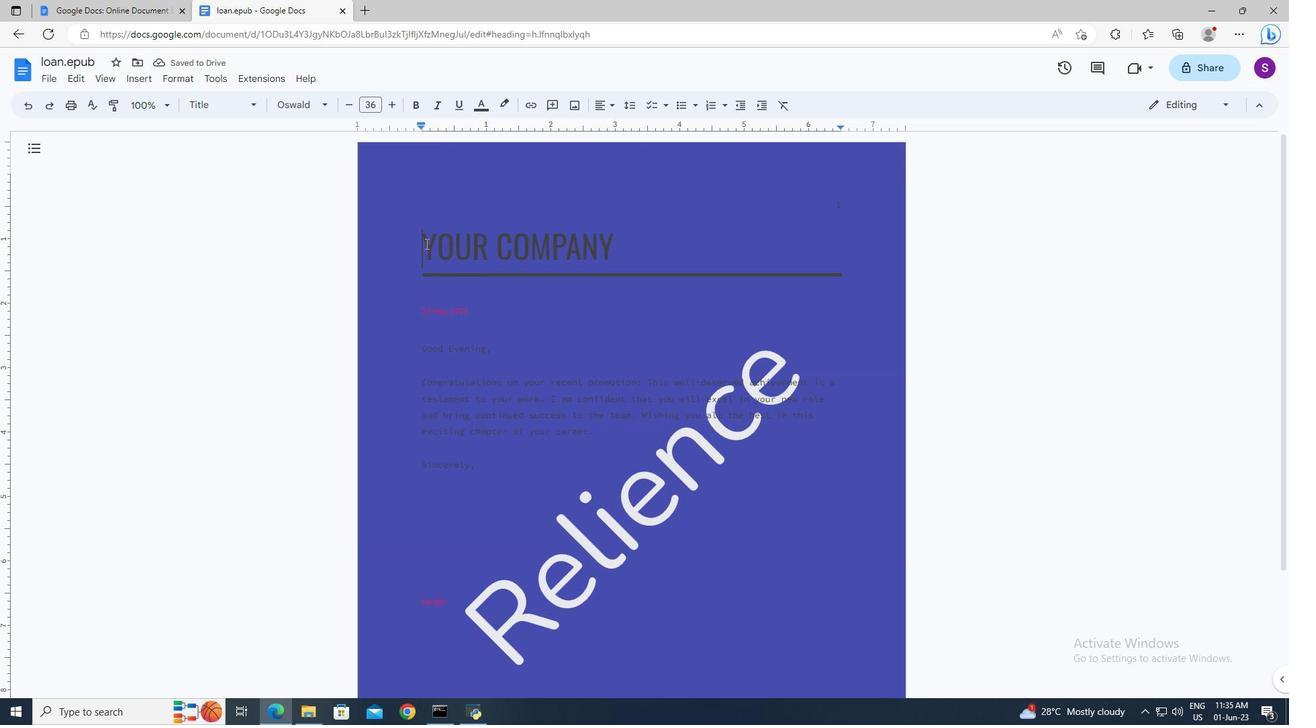 
Action: Key pressed <Key.shift><Key.right><Key.right><Key.shift>Hypesolutions
Screenshot: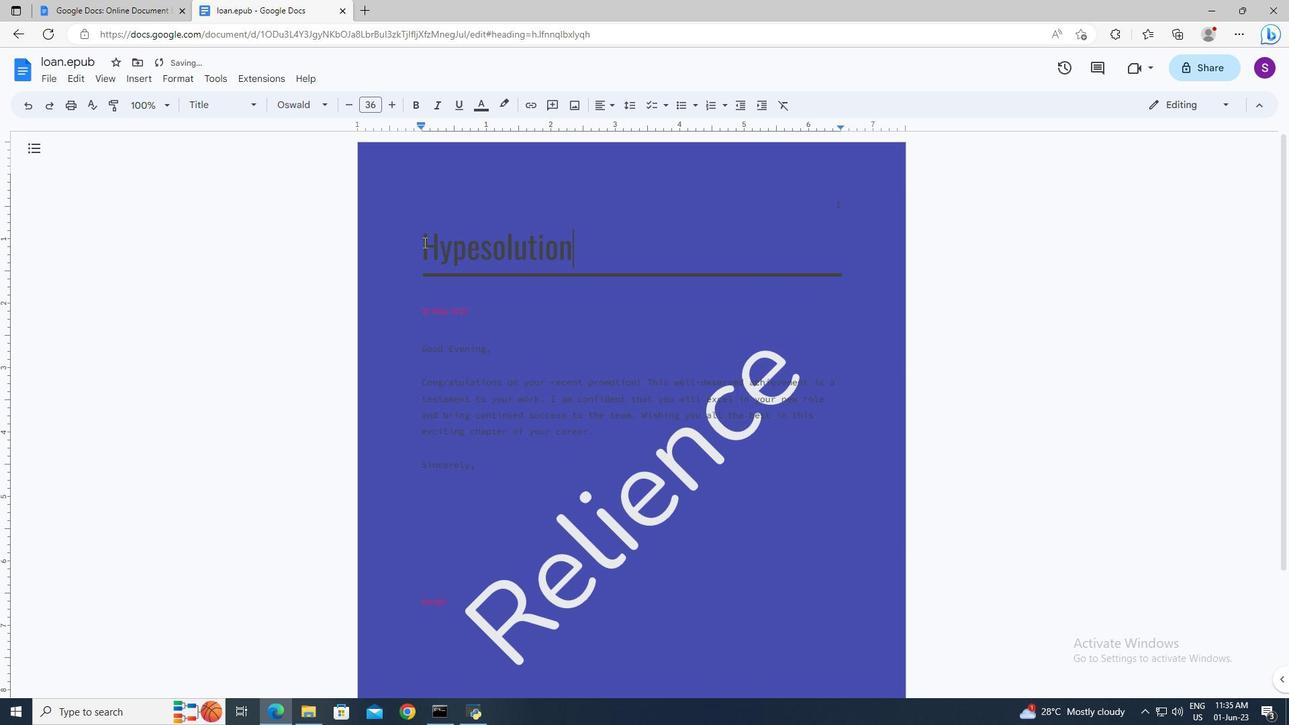 
